Task: Add the task  Implement multi-factor authentication for user login to the section Agile Aces in the project ActivaPro and add a Due Date to the respective task as 2024/01/25
Action: Mouse moved to (69, 266)
Screenshot: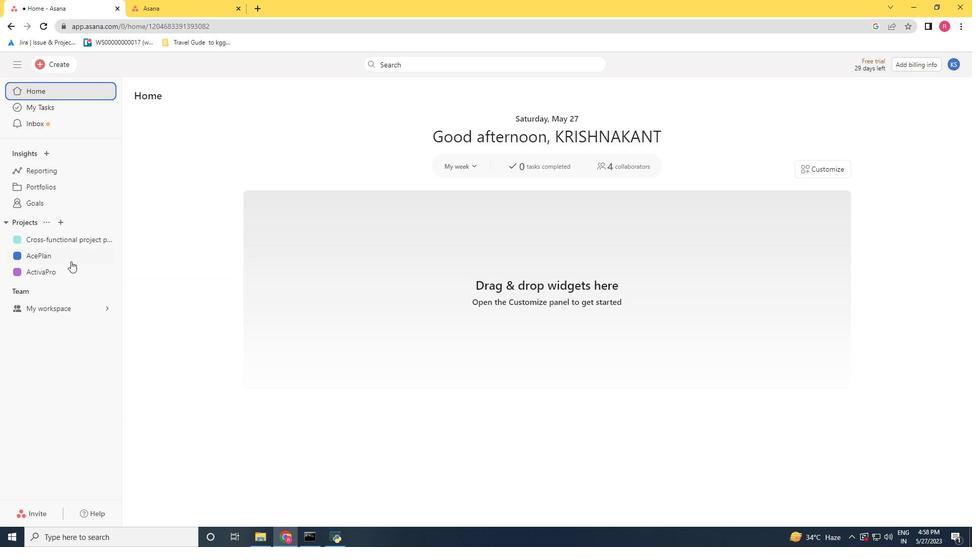 
Action: Mouse pressed left at (69, 266)
Screenshot: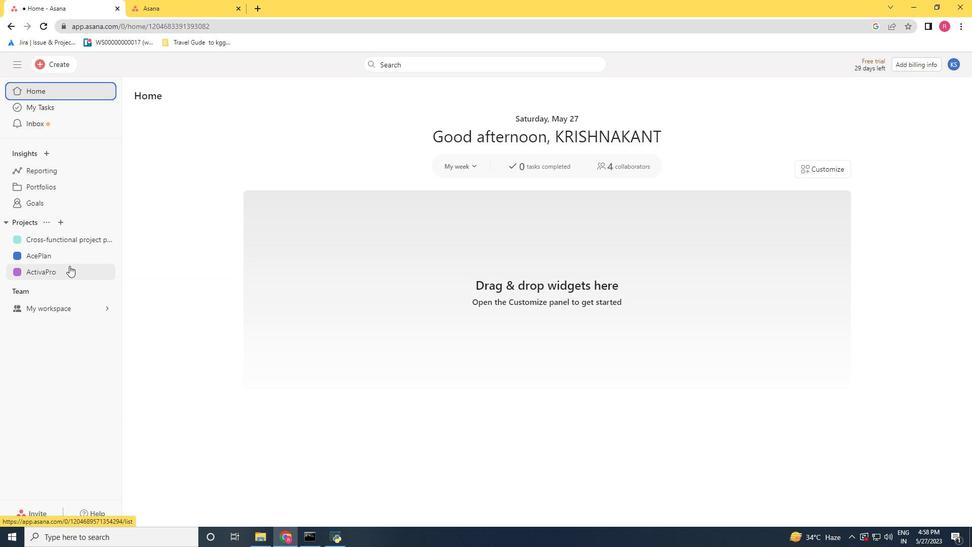 
Action: Mouse moved to (295, 277)
Screenshot: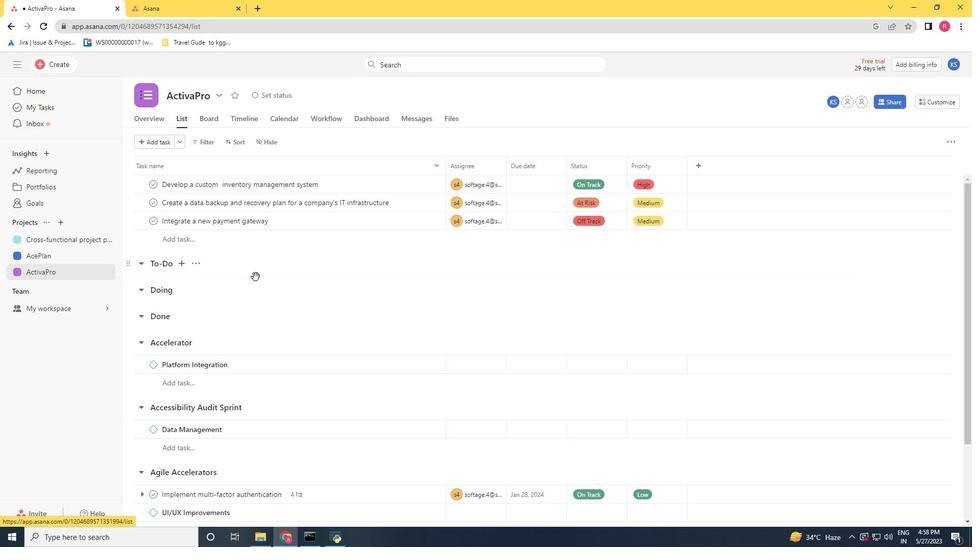 
Action: Mouse scrolled (295, 276) with delta (0, 0)
Screenshot: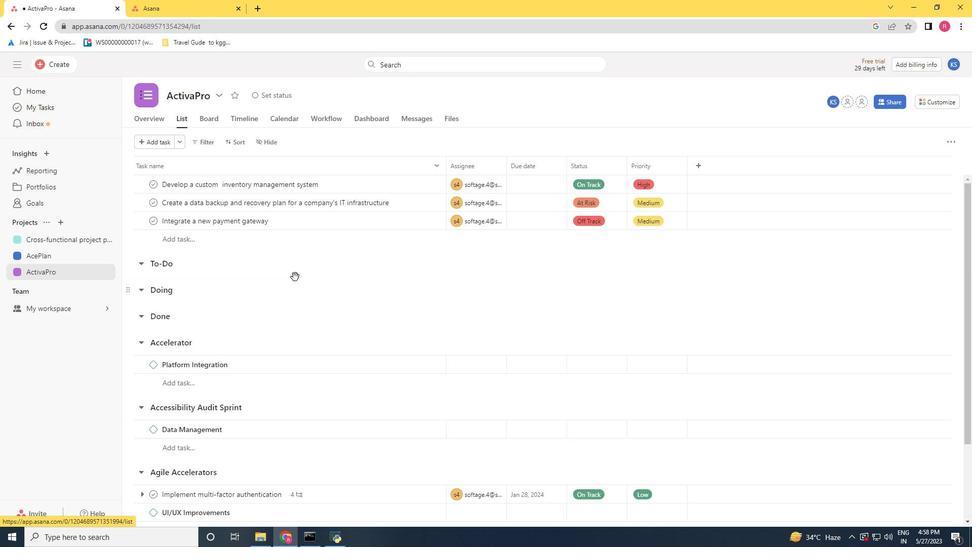 
Action: Mouse moved to (295, 277)
Screenshot: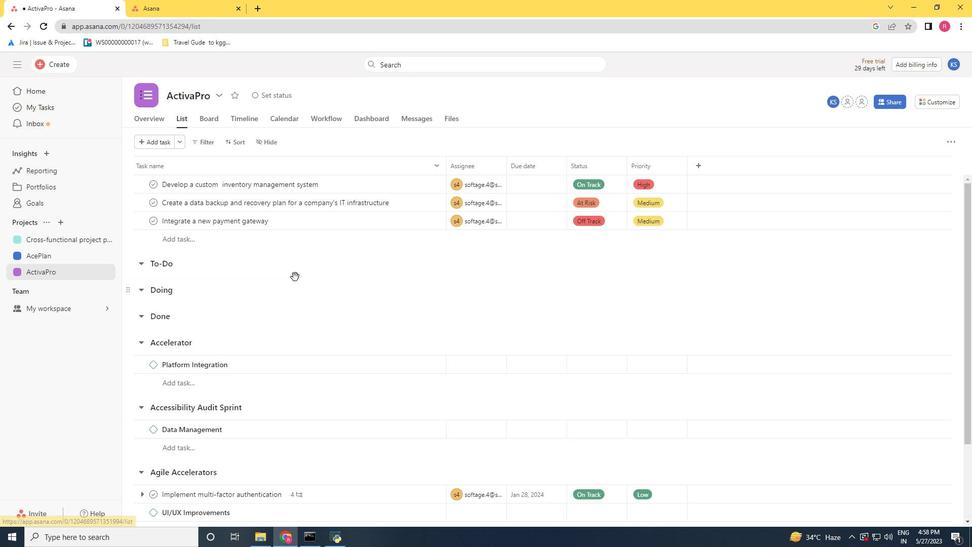 
Action: Mouse scrolled (295, 277) with delta (0, 0)
Screenshot: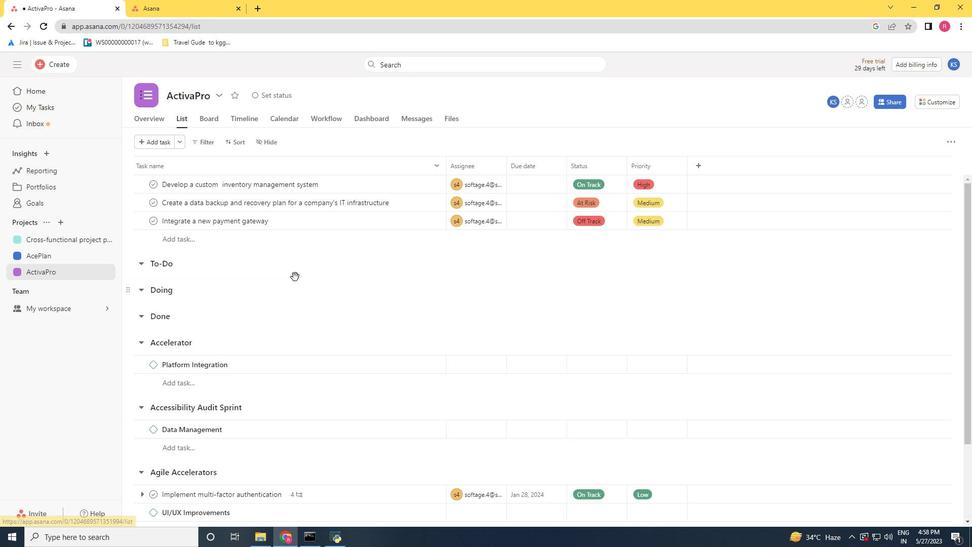 
Action: Mouse moved to (295, 277)
Screenshot: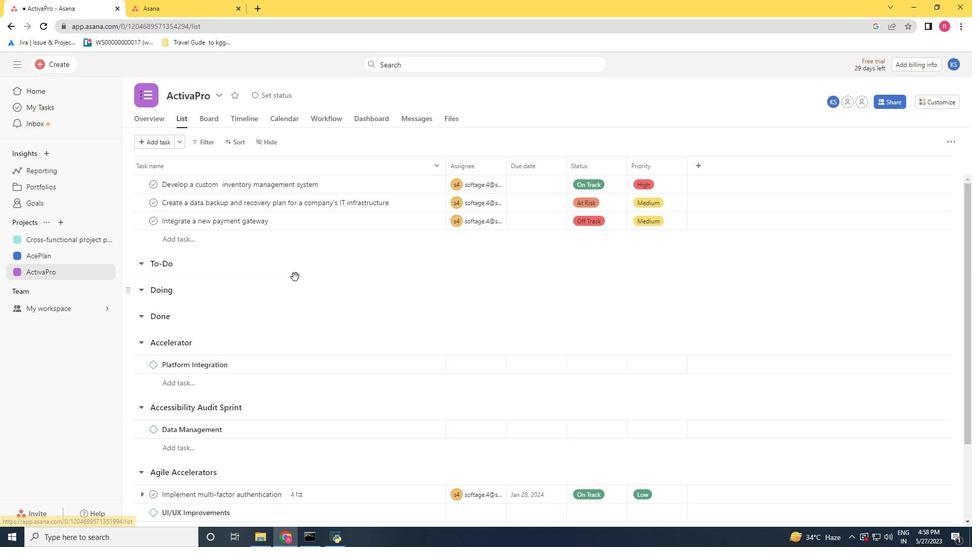 
Action: Mouse scrolled (295, 277) with delta (0, 0)
Screenshot: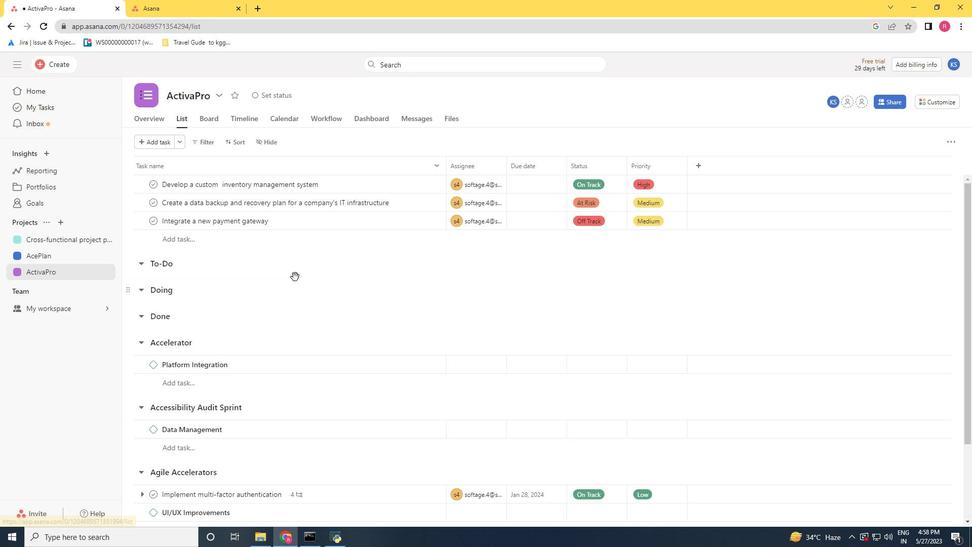 
Action: Mouse scrolled (295, 277) with delta (0, 0)
Screenshot: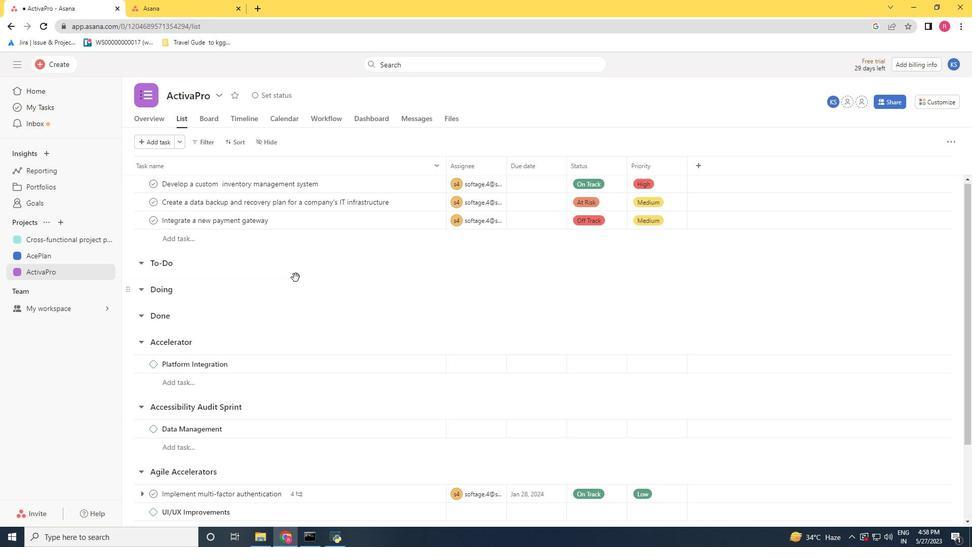 
Action: Mouse moved to (422, 397)
Screenshot: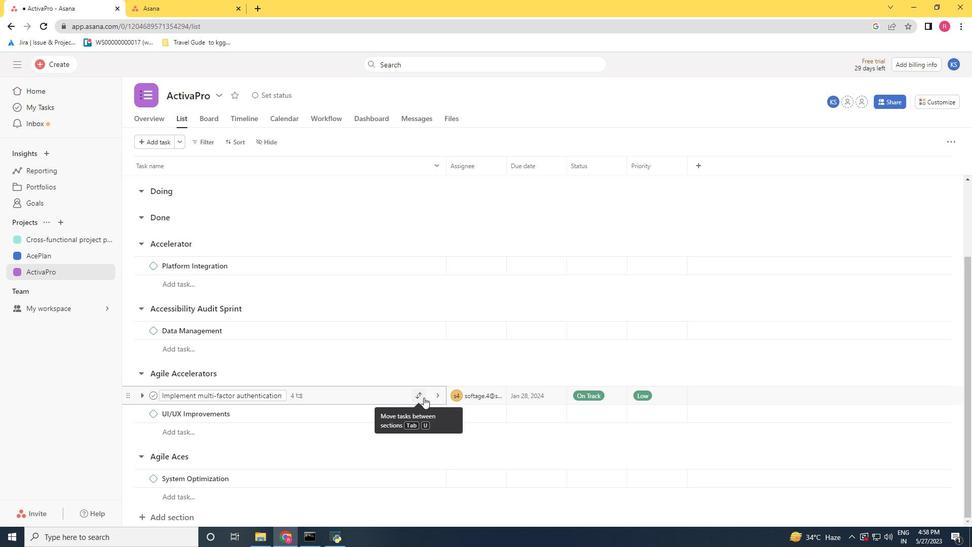 
Action: Mouse pressed left at (422, 397)
Screenshot: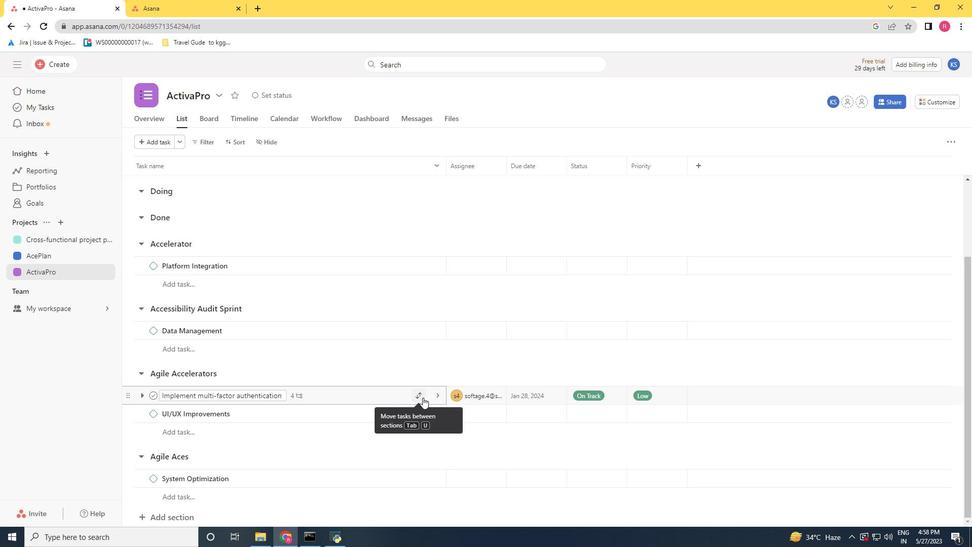 
Action: Mouse moved to (367, 375)
Screenshot: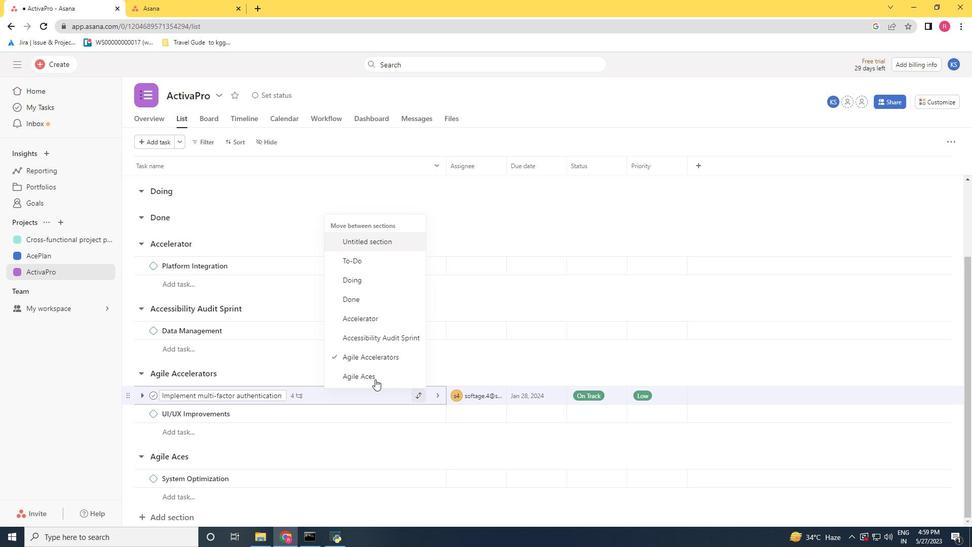 
Action: Mouse pressed left at (367, 375)
Screenshot: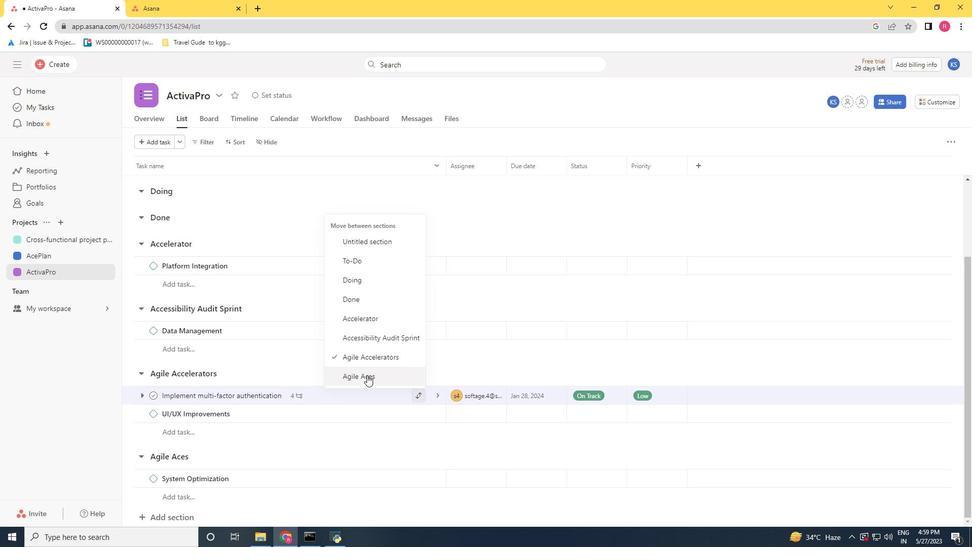 
Action: Mouse scrolled (367, 374) with delta (0, 0)
Screenshot: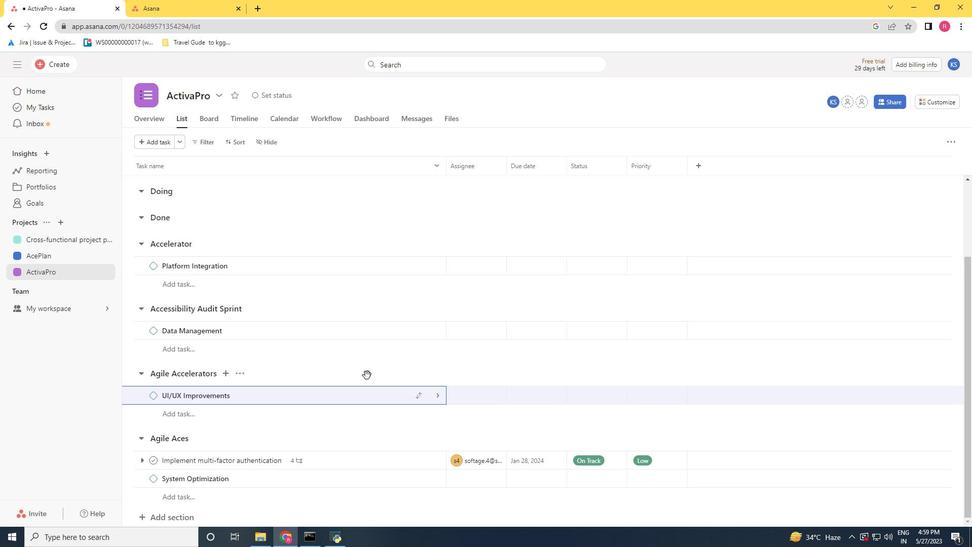 
Action: Mouse scrolled (367, 374) with delta (0, 0)
Screenshot: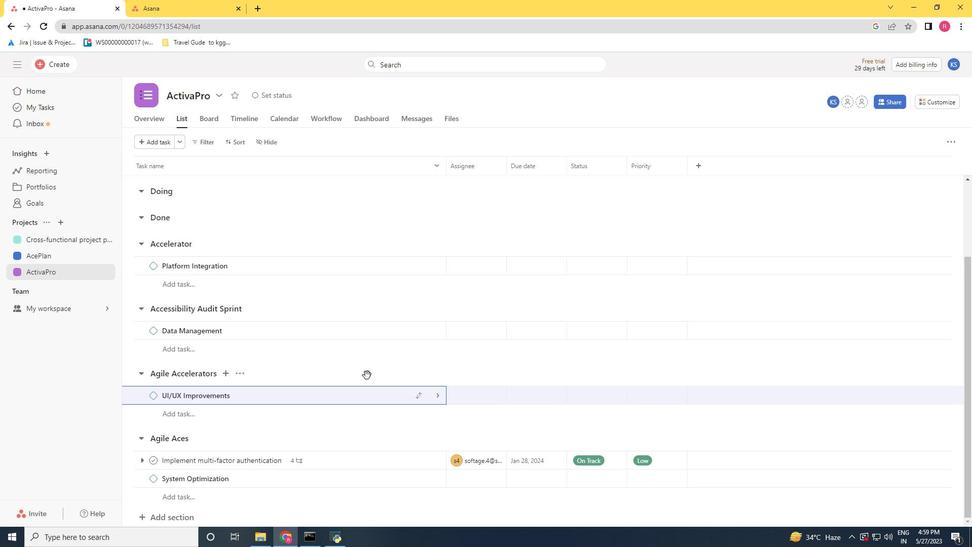 
Action: Mouse moved to (404, 460)
Screenshot: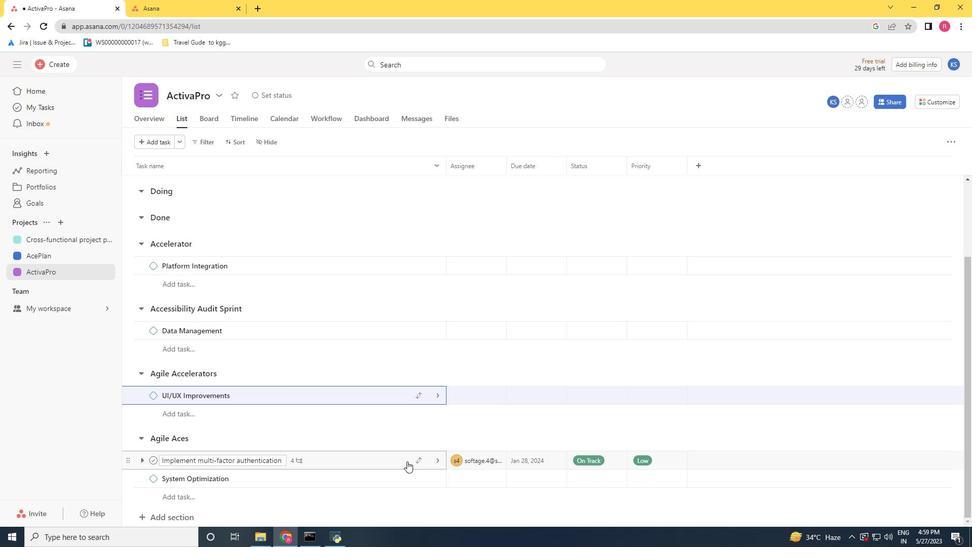 
Action: Mouse pressed left at (404, 460)
Screenshot: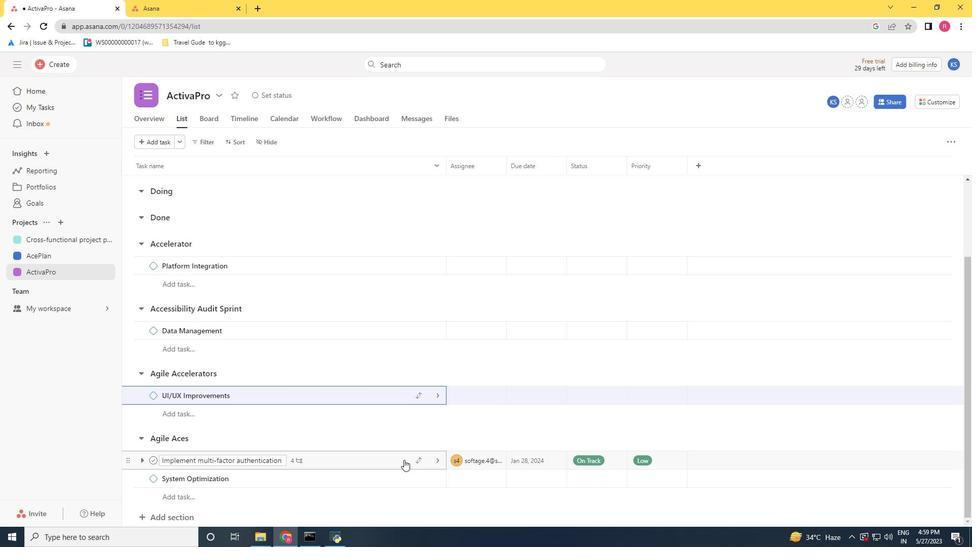 
Action: Mouse moved to (750, 219)
Screenshot: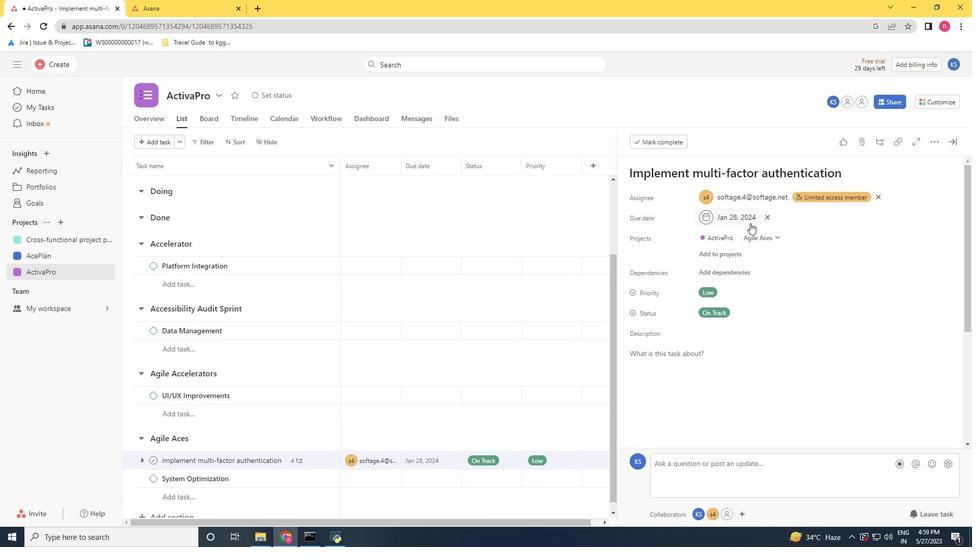 
Action: Mouse pressed left at (750, 219)
Screenshot: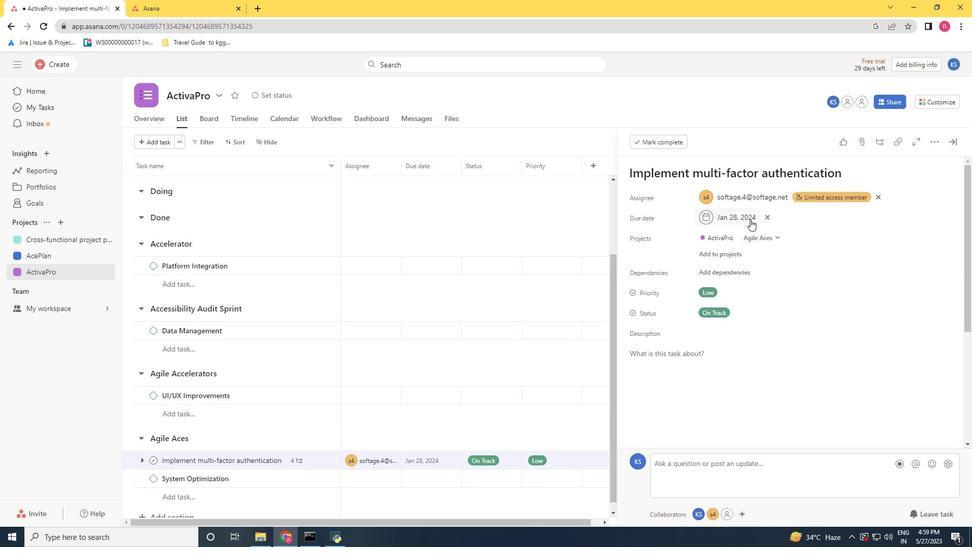
Action: Mouse moved to (790, 340)
Screenshot: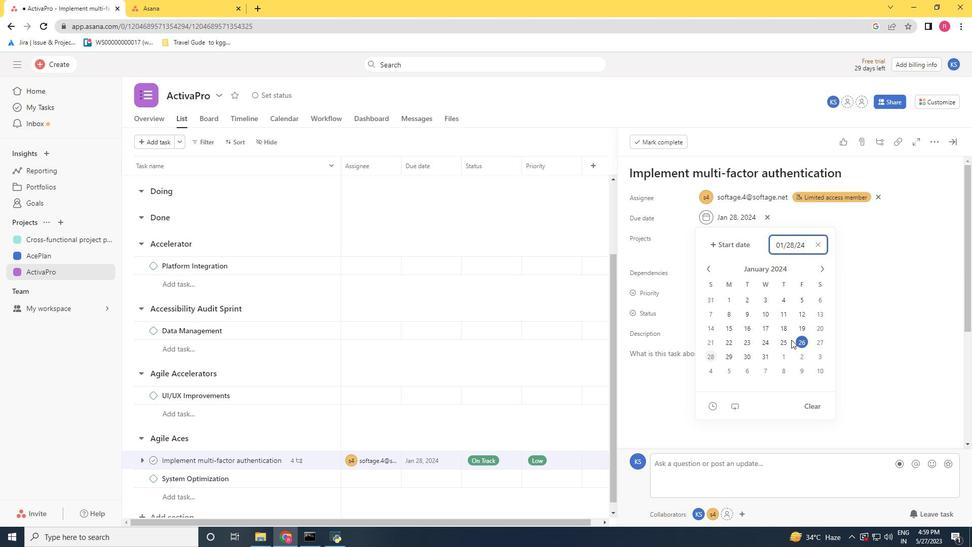 
Action: Mouse pressed left at (790, 340)
Screenshot: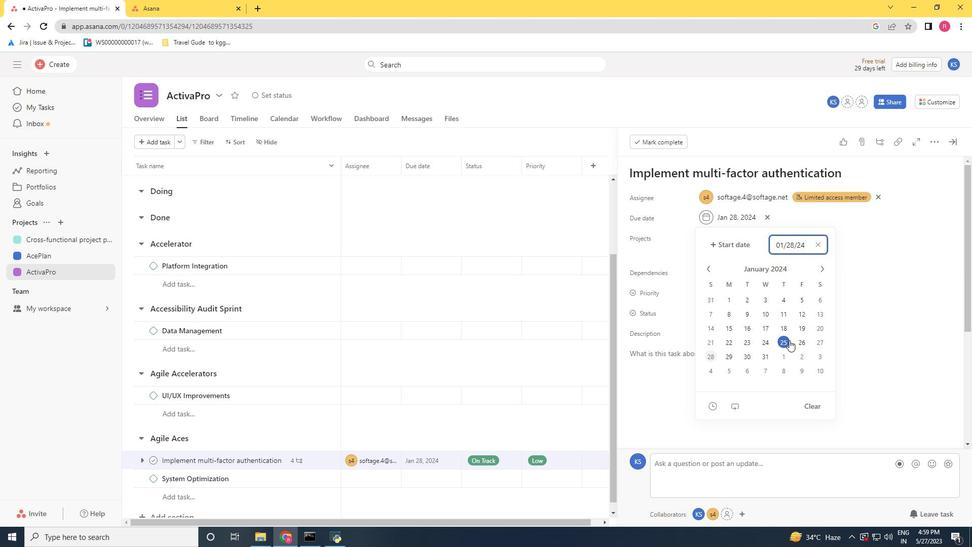 
Action: Mouse moved to (677, 414)
Screenshot: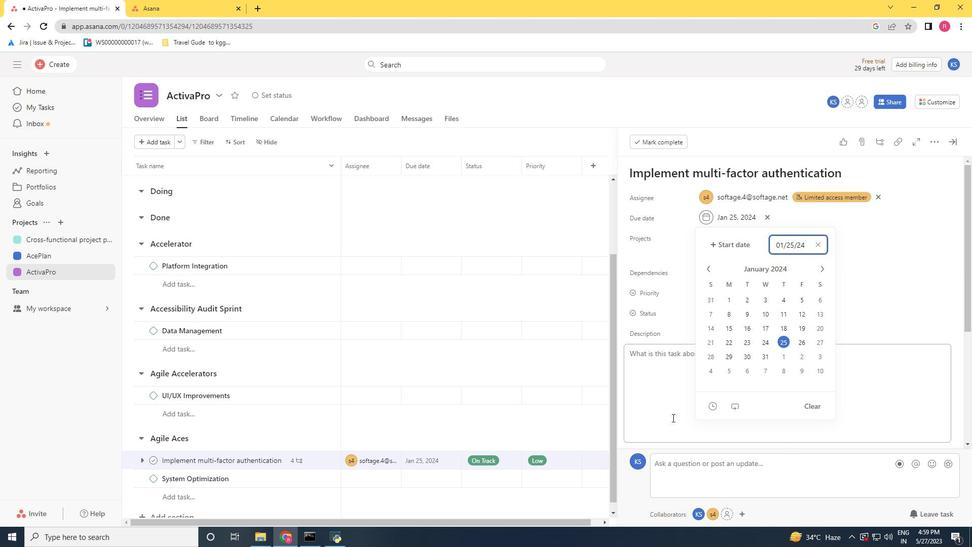 
Action: Mouse pressed left at (677, 414)
Screenshot: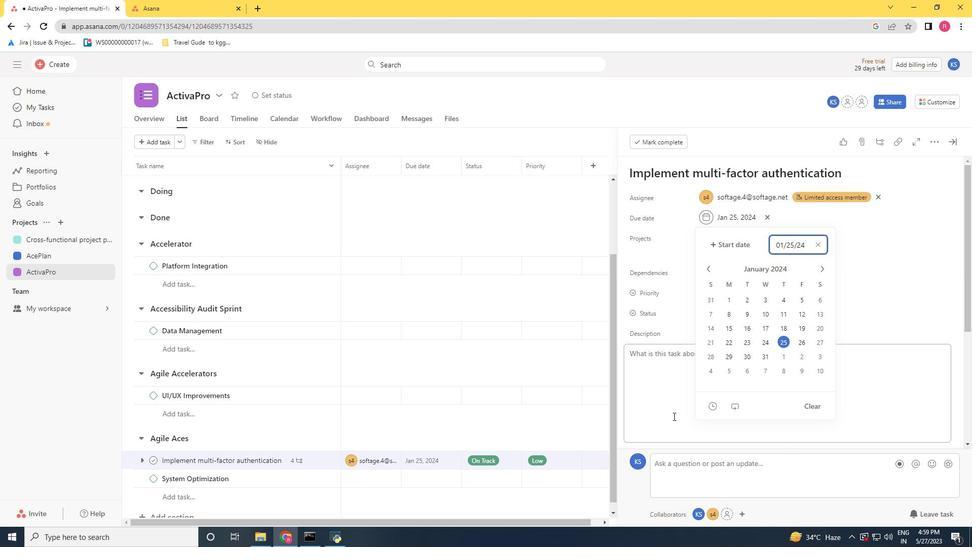 
Action: Mouse moved to (958, 146)
Screenshot: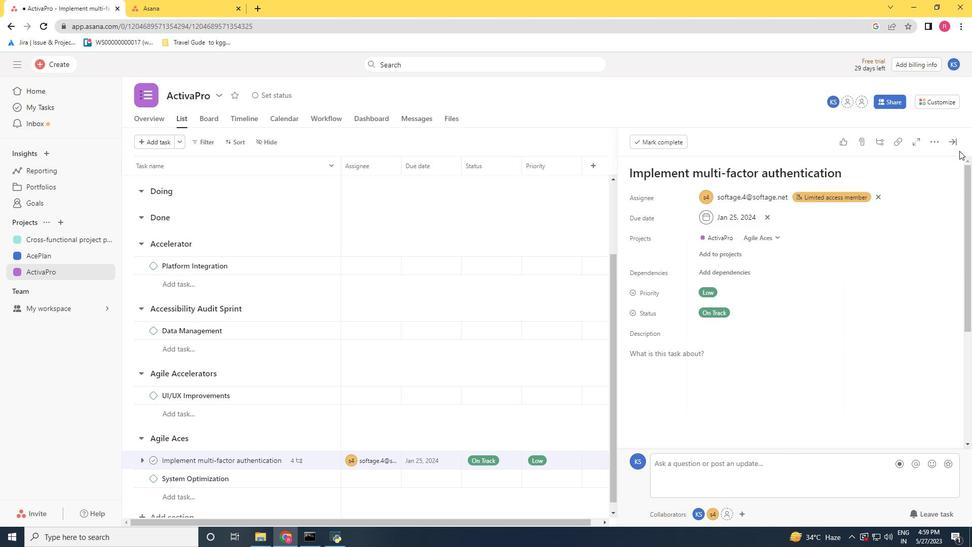 
Action: Mouse pressed left at (958, 146)
Screenshot: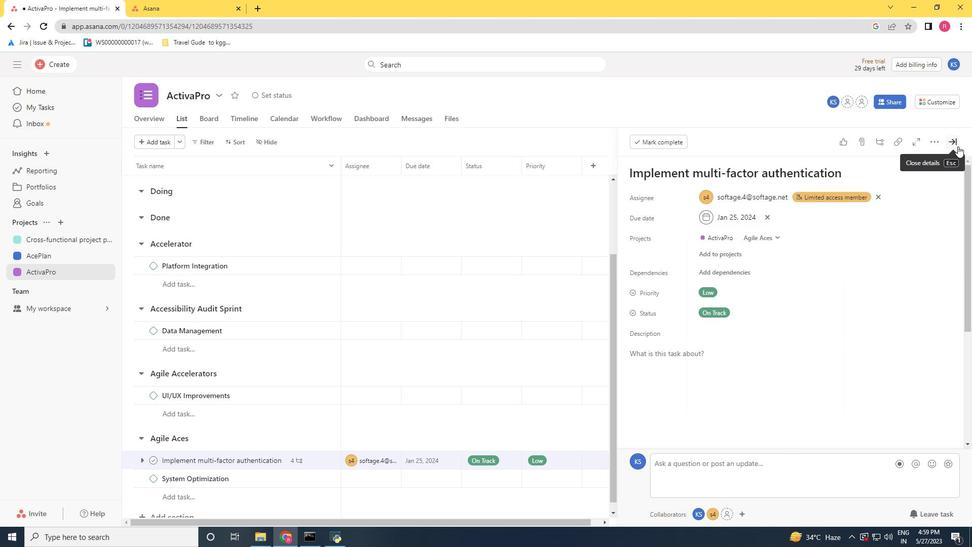
Action: Mouse moved to (704, 306)
Screenshot: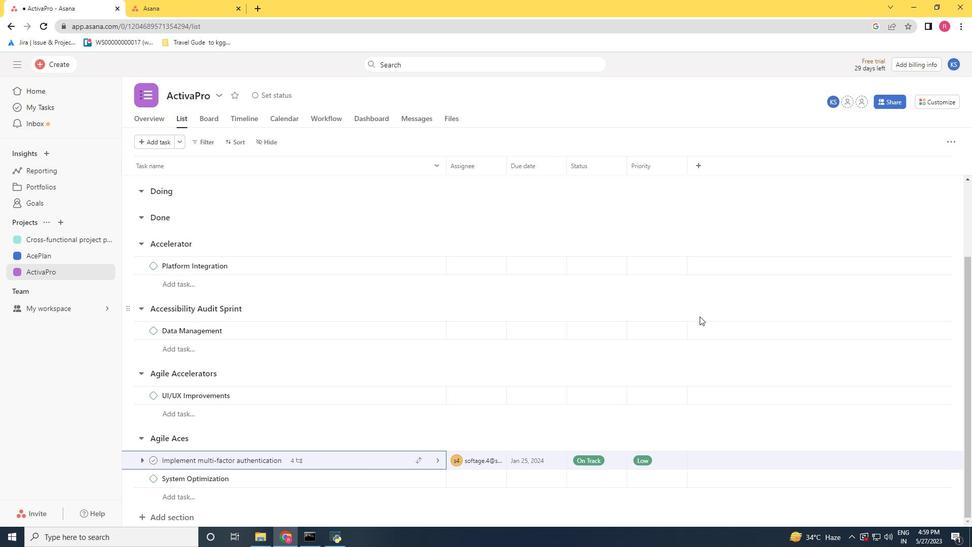 
